 Task: Search for emails related to 'softage' and filter by the 'follow up' category.
Action: Mouse moved to (142, 9)
Screenshot: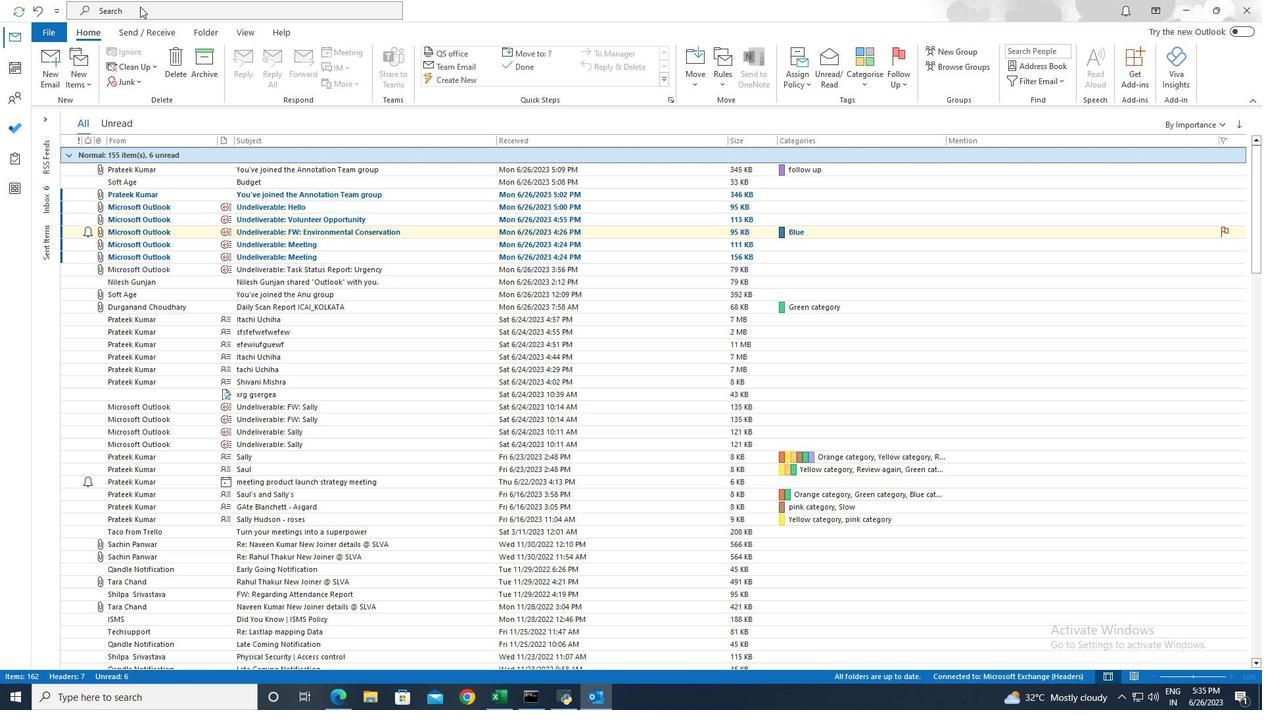 
Action: Mouse pressed left at (142, 9)
Screenshot: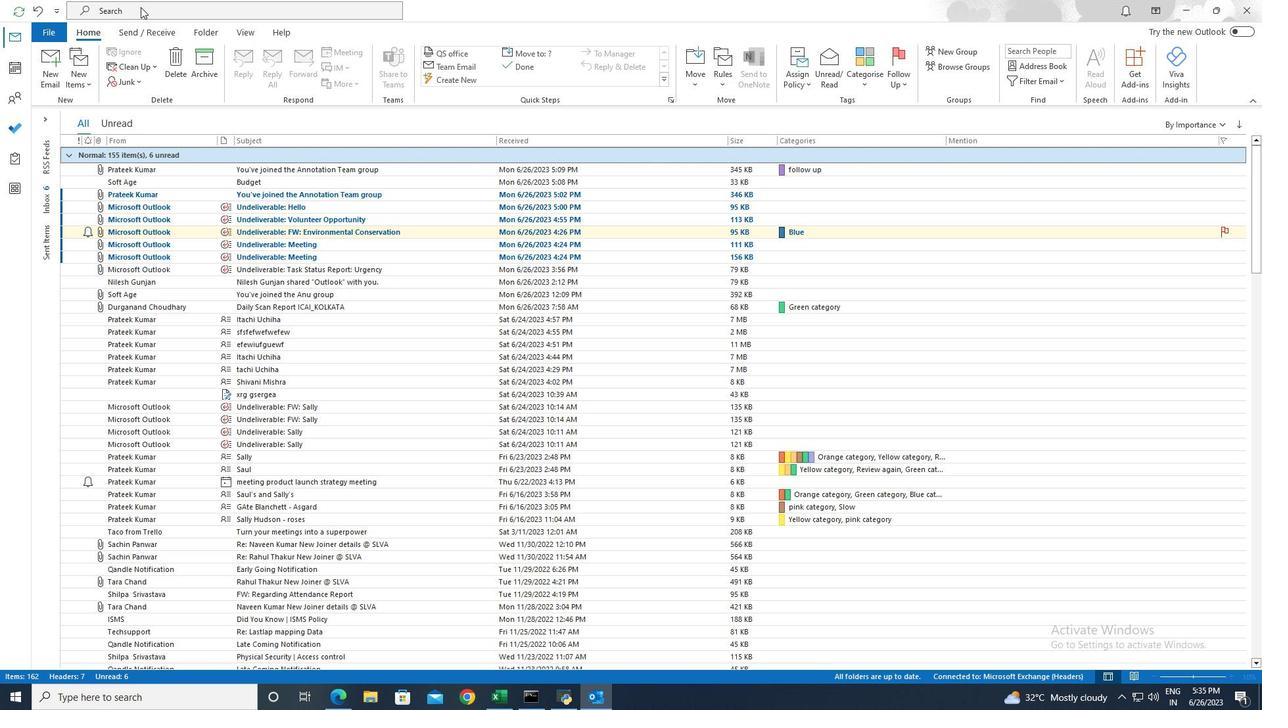 
Action: Mouse moved to (447, 11)
Screenshot: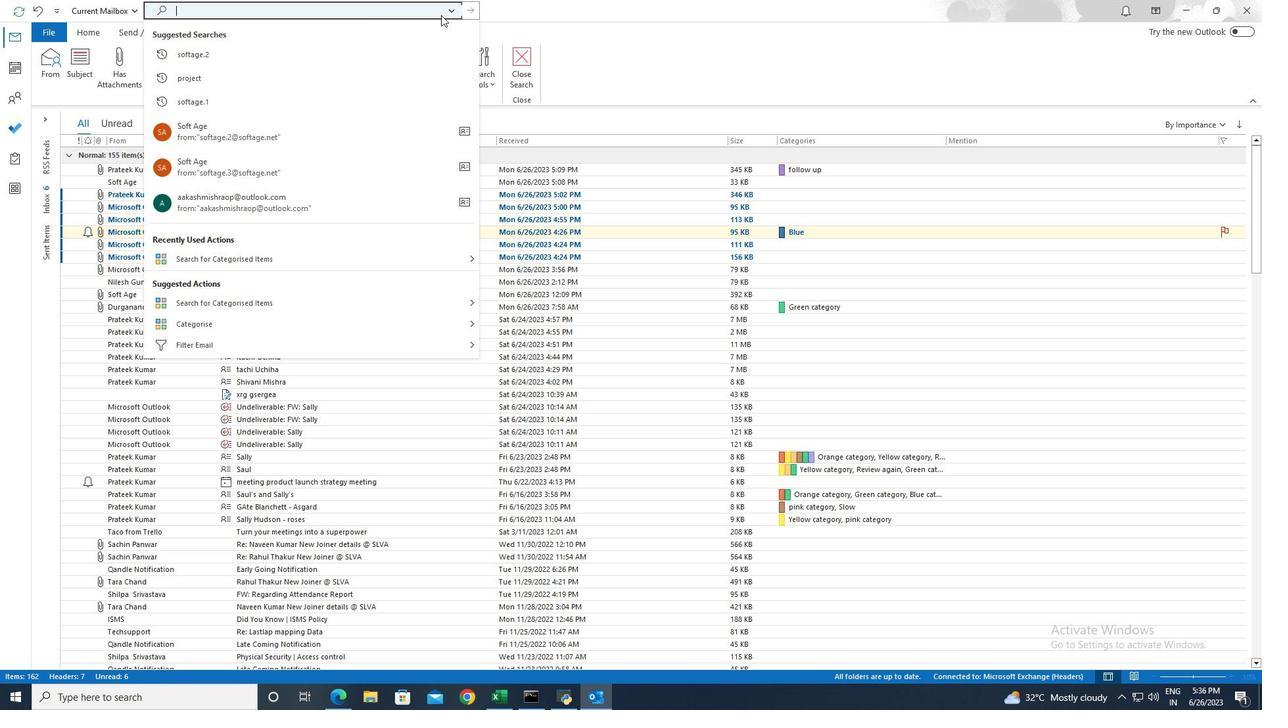 
Action: Mouse pressed left at (447, 11)
Screenshot: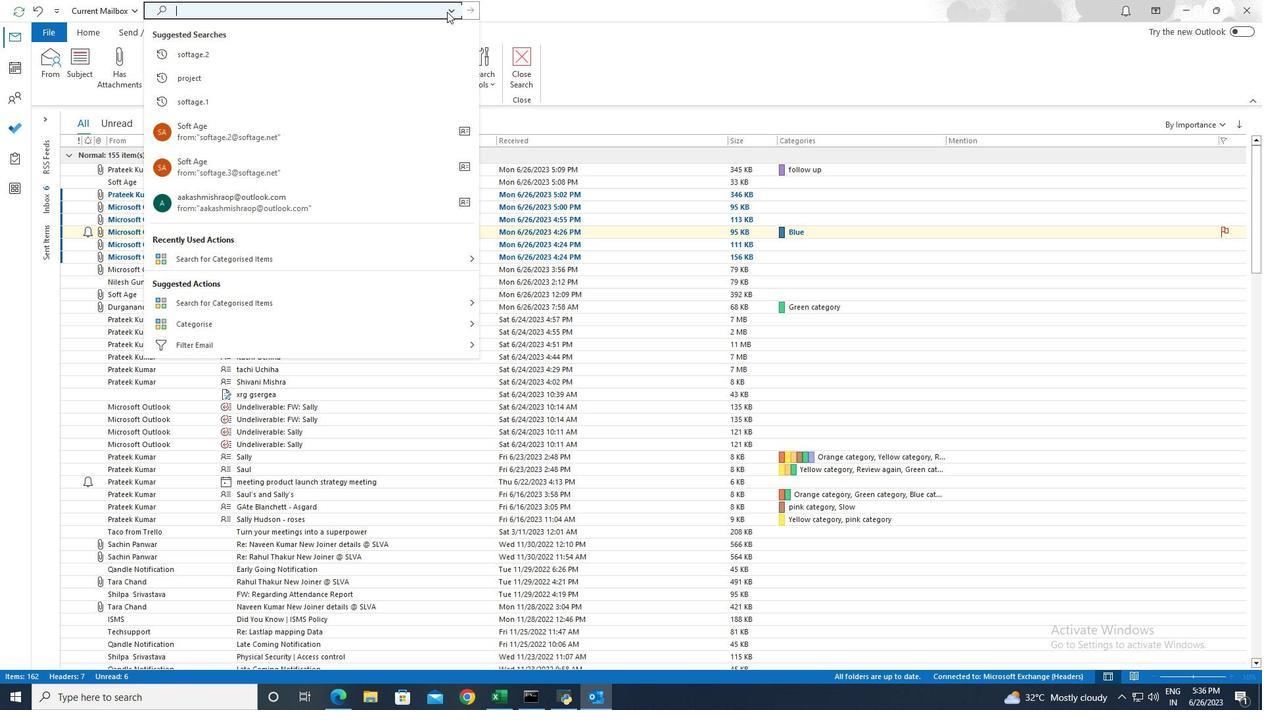 
Action: Mouse moved to (458, 94)
Screenshot: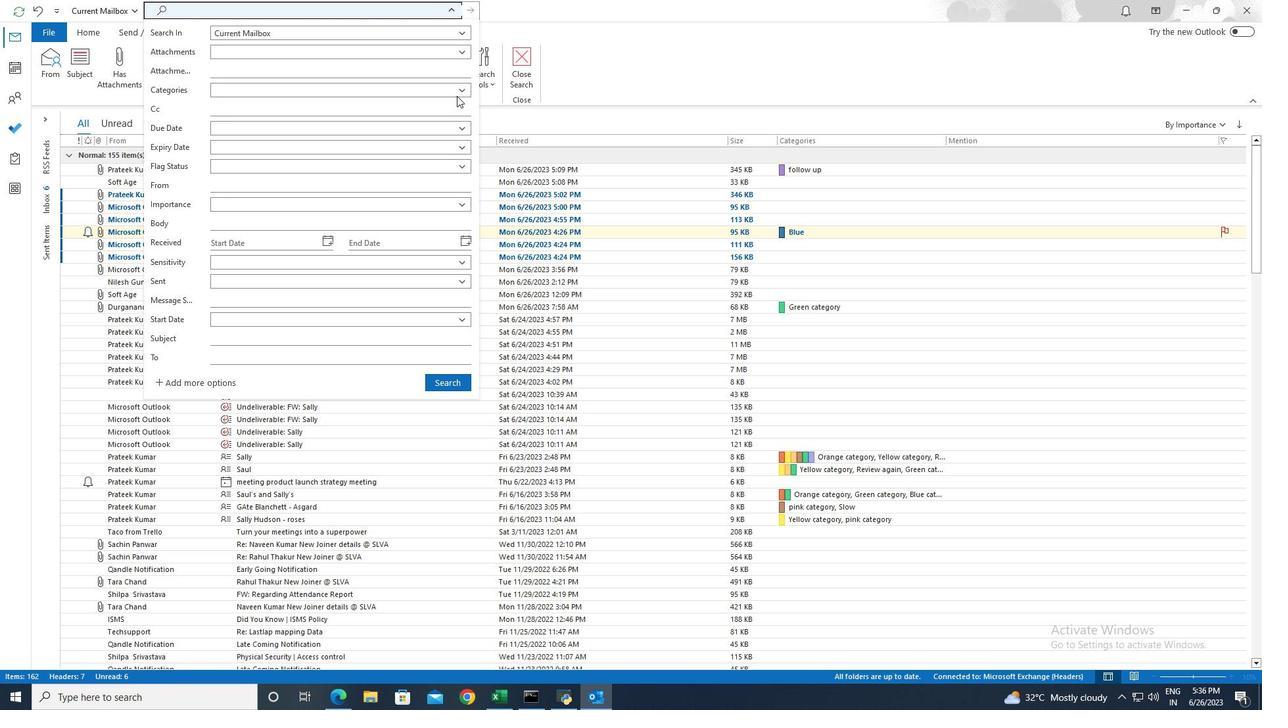
Action: Mouse pressed left at (458, 94)
Screenshot: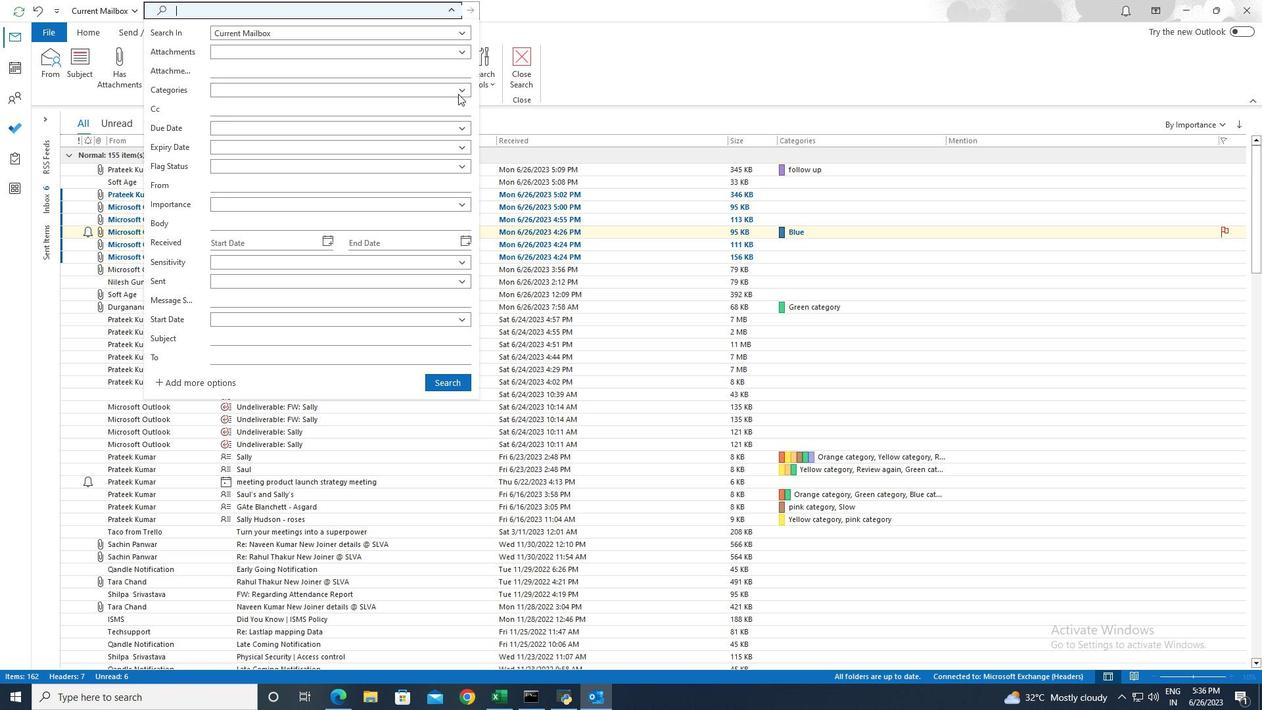 
Action: Mouse moved to (296, 138)
Screenshot: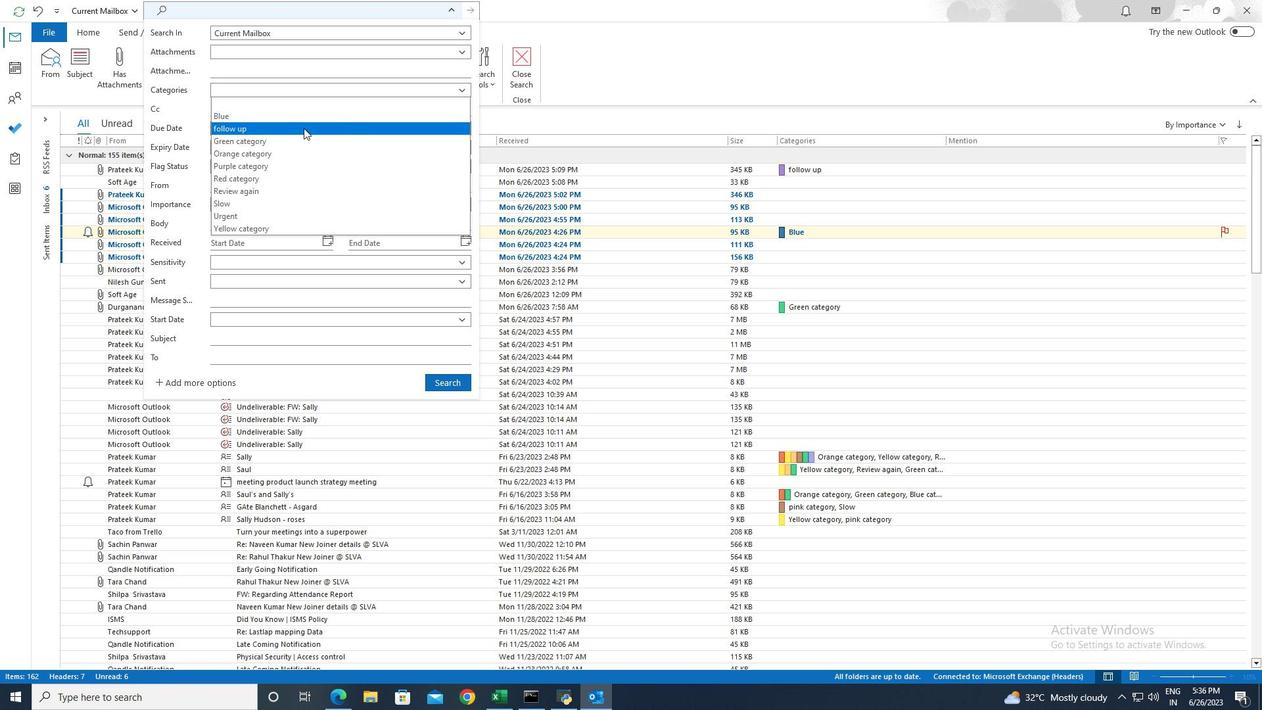 
Action: Mouse pressed left at (296, 138)
Screenshot: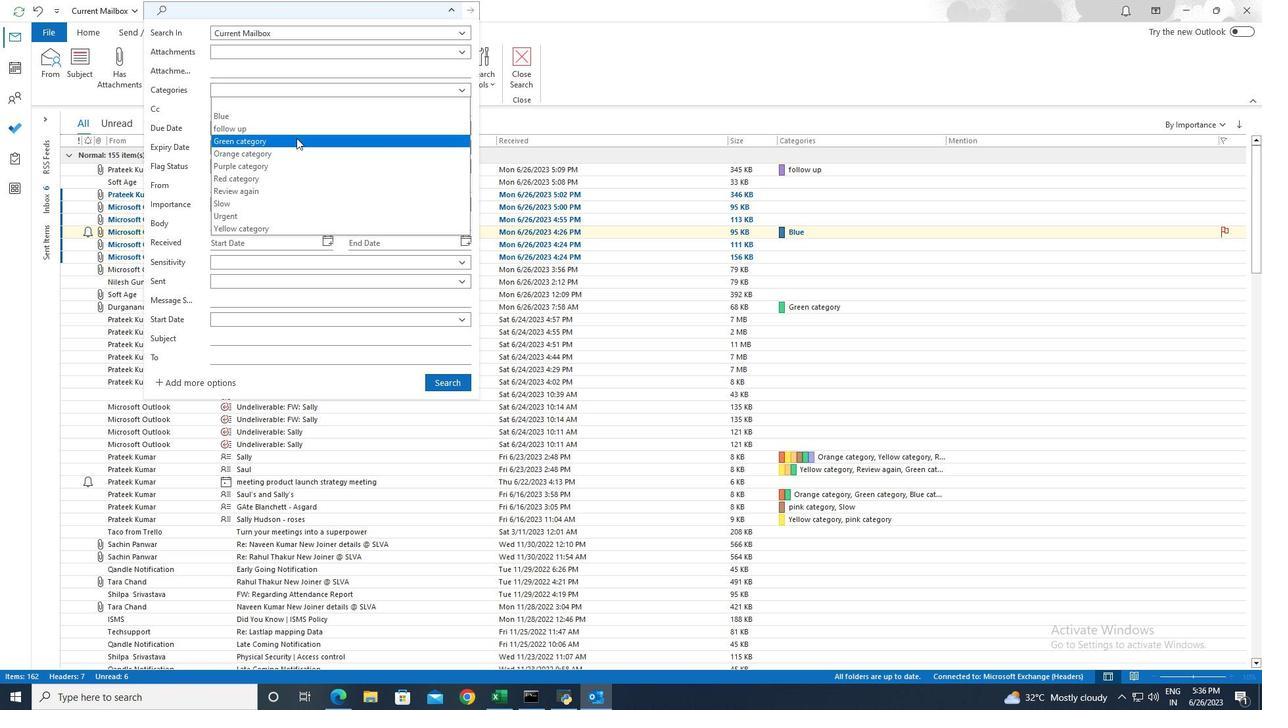 
Action: Mouse moved to (432, 384)
Screenshot: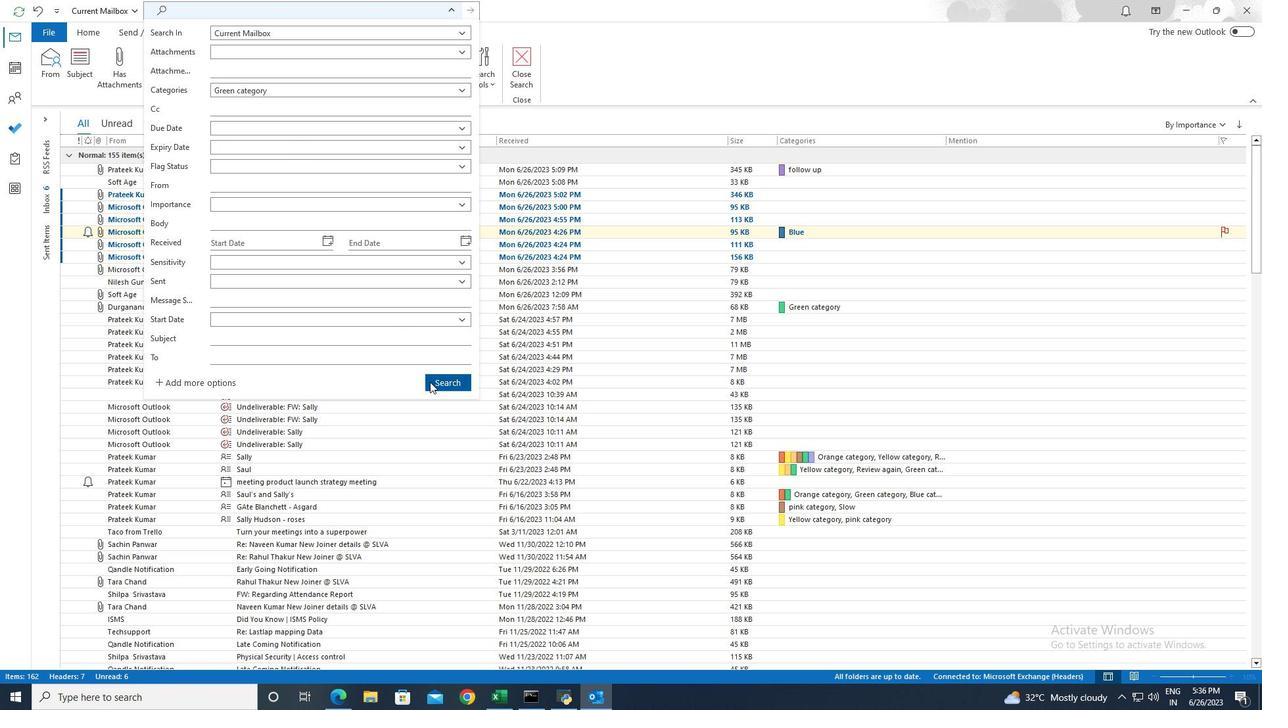 
Action: Mouse pressed left at (432, 384)
Screenshot: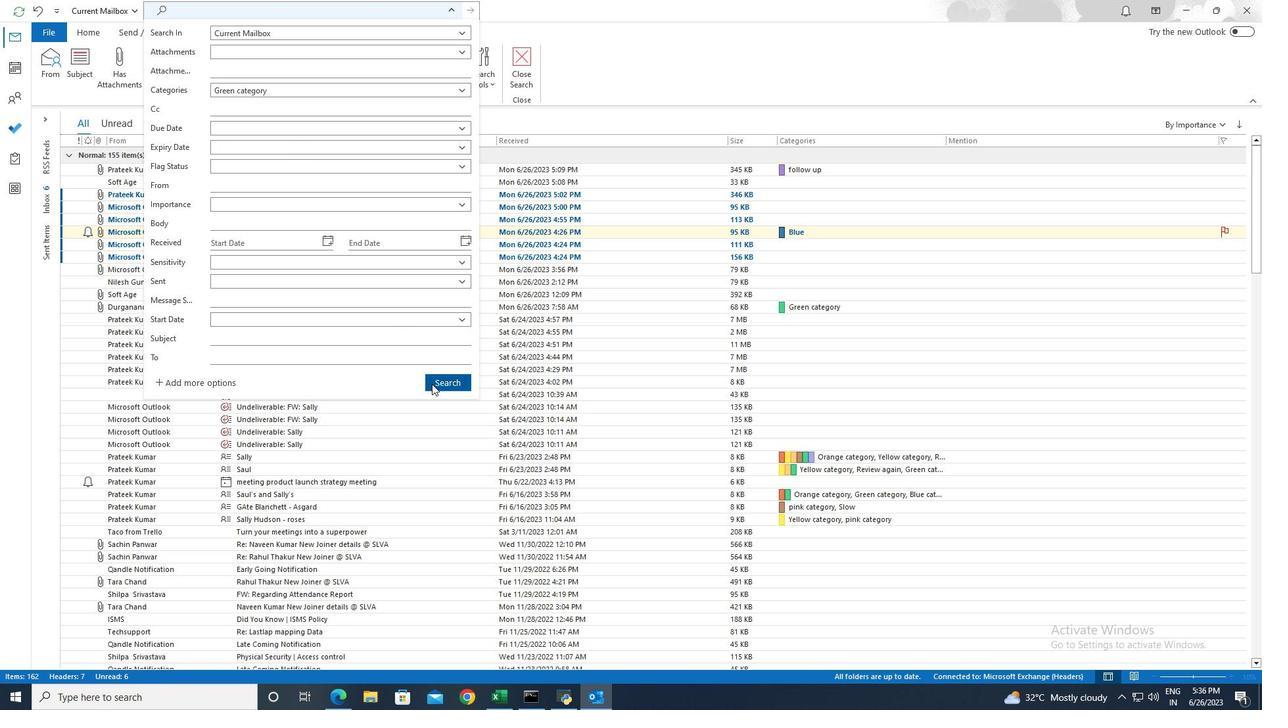 
